 Task: Create a due date automation trigger when advanced on, on the tuesday of the week before a card is due add dates with an incomplete due date at 11:00 AM.
Action: Mouse moved to (863, 270)
Screenshot: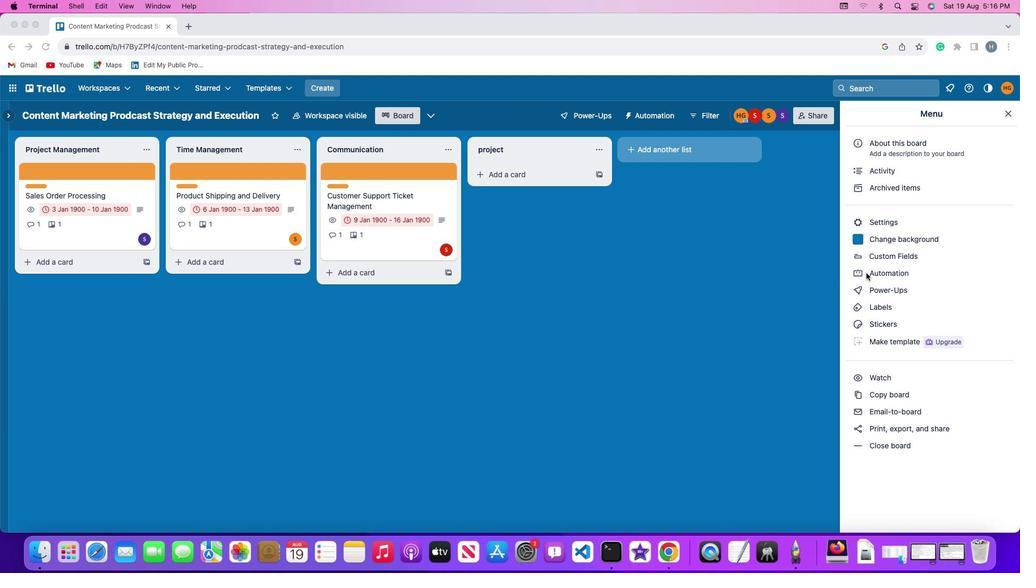 
Action: Mouse pressed left at (863, 270)
Screenshot: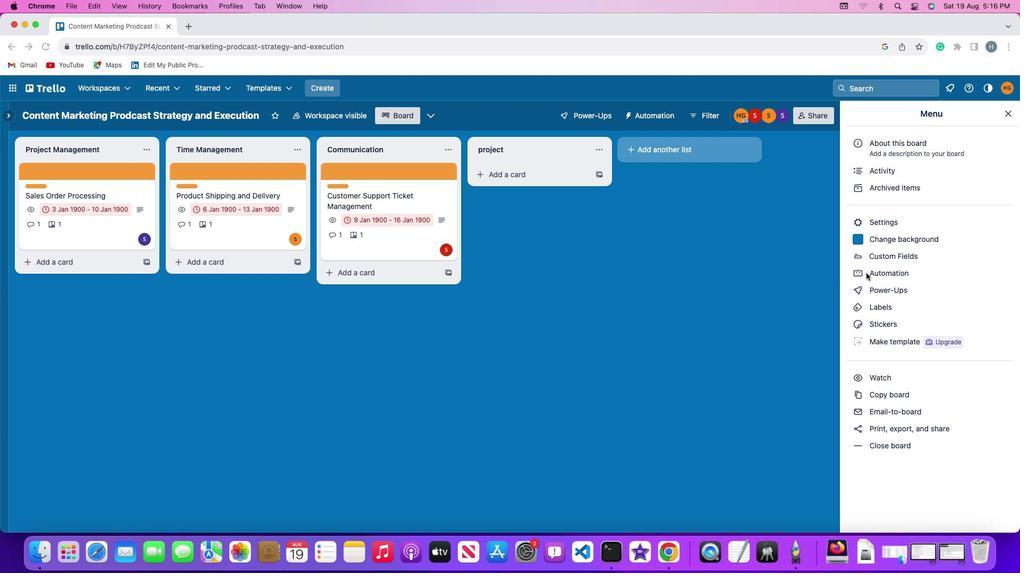 
Action: Mouse pressed left at (863, 270)
Screenshot: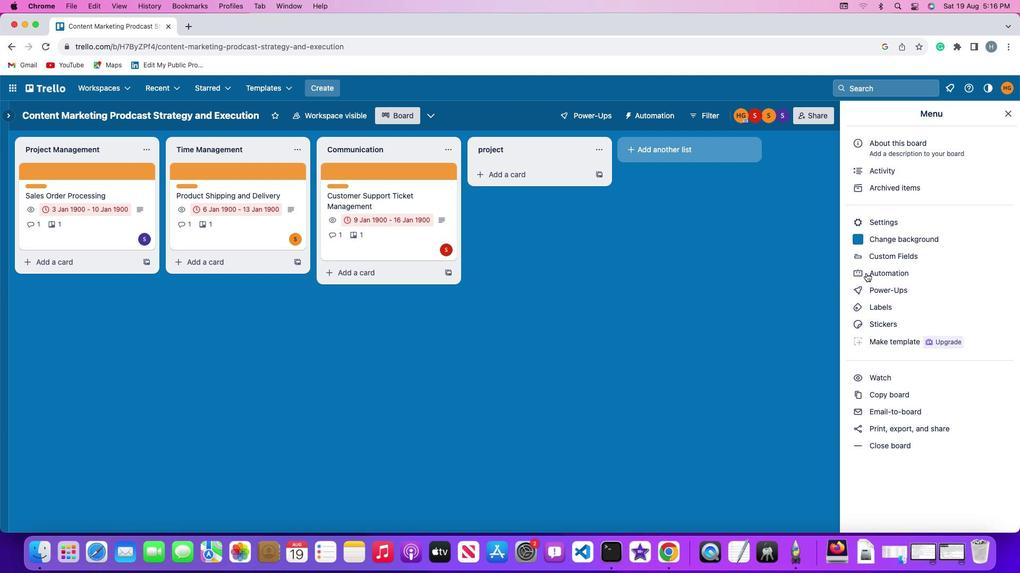 
Action: Mouse moved to (37, 248)
Screenshot: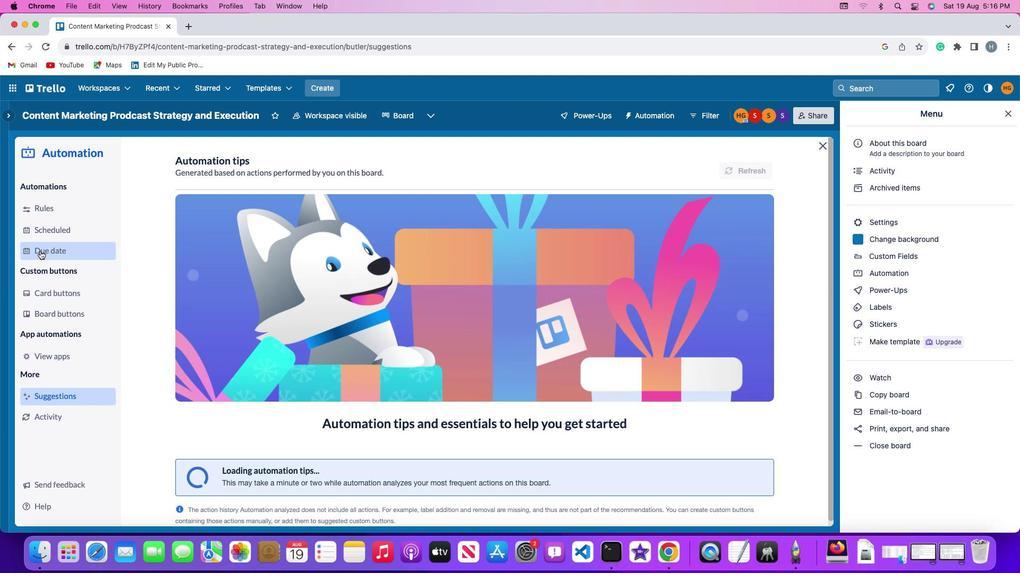 
Action: Mouse pressed left at (37, 248)
Screenshot: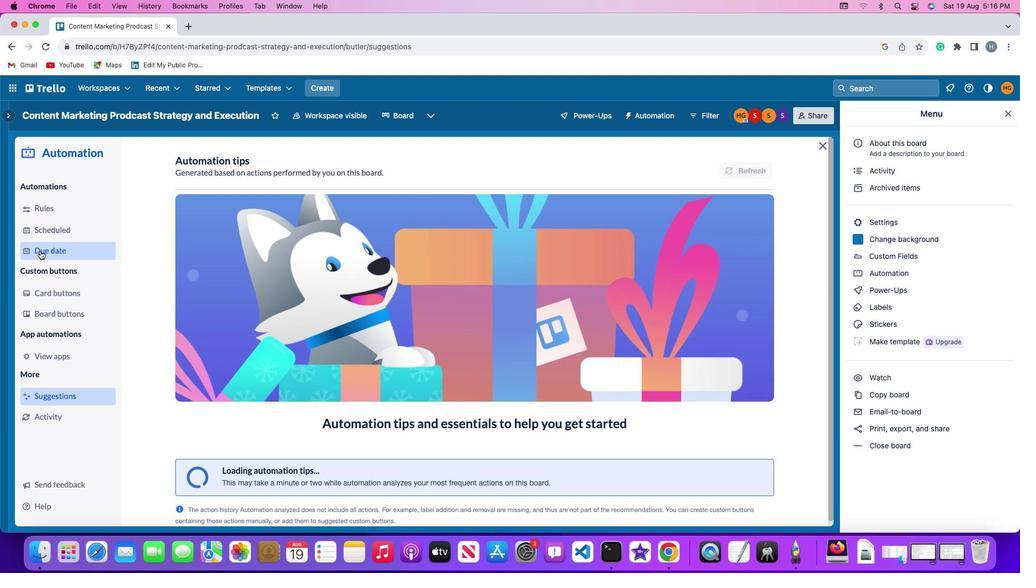 
Action: Mouse moved to (726, 159)
Screenshot: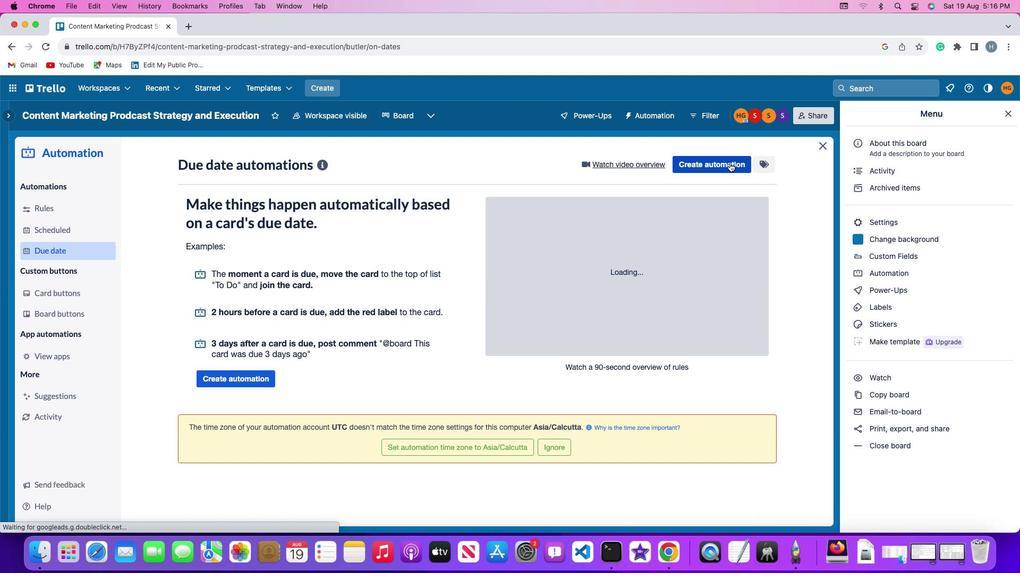 
Action: Mouse pressed left at (726, 159)
Screenshot: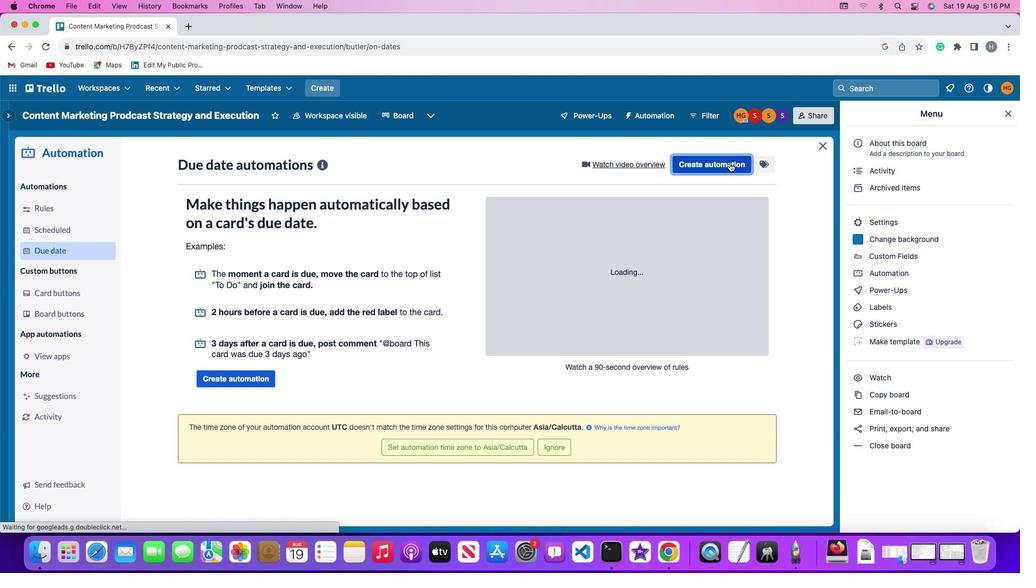 
Action: Mouse moved to (218, 261)
Screenshot: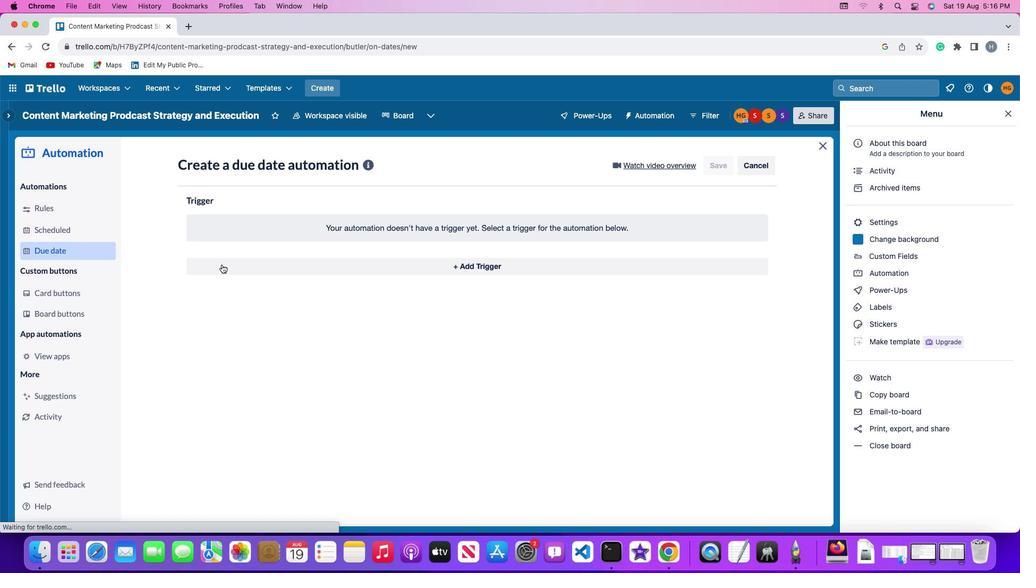 
Action: Mouse pressed left at (218, 261)
Screenshot: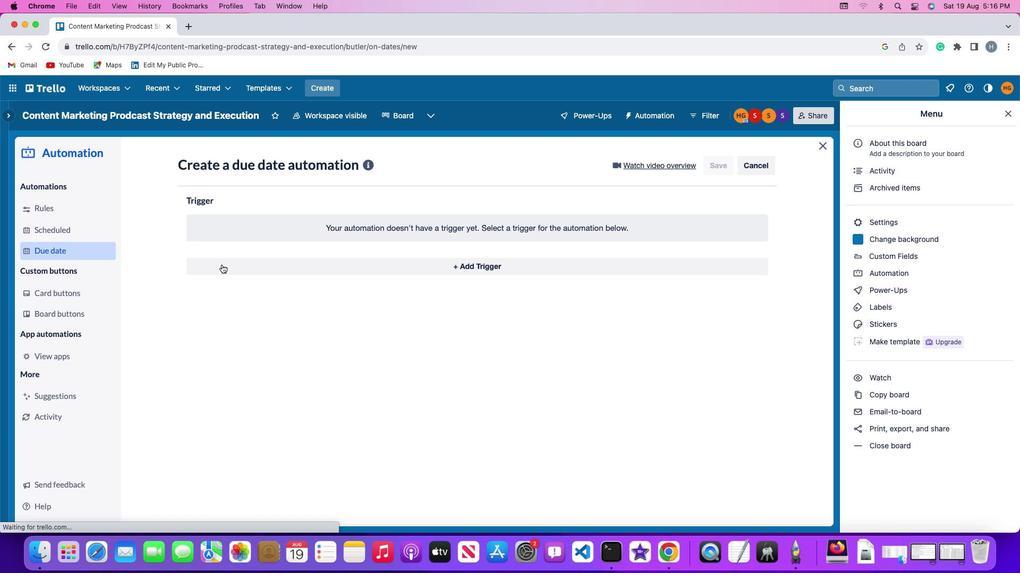 
Action: Mouse moved to (223, 461)
Screenshot: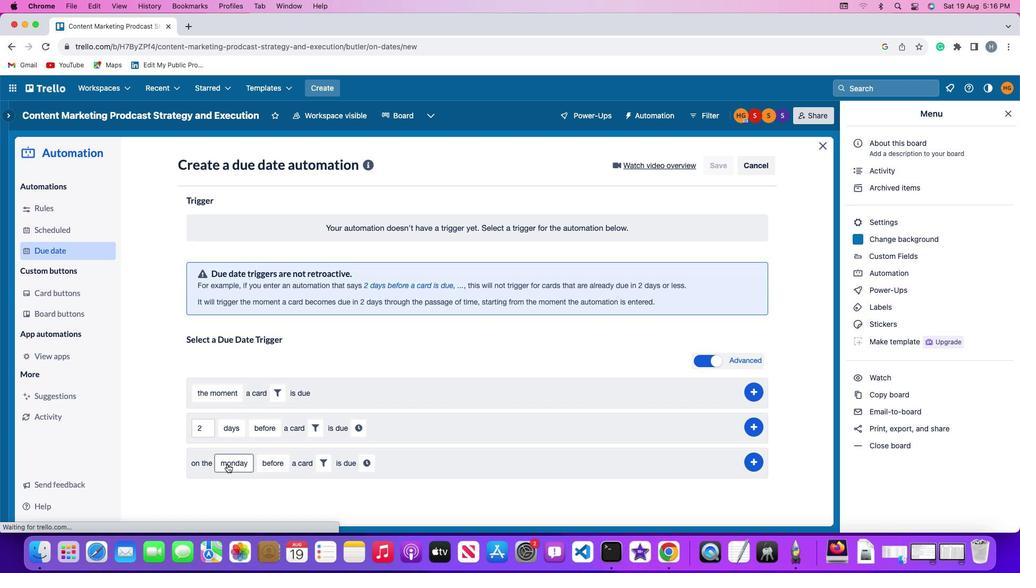 
Action: Mouse pressed left at (223, 461)
Screenshot: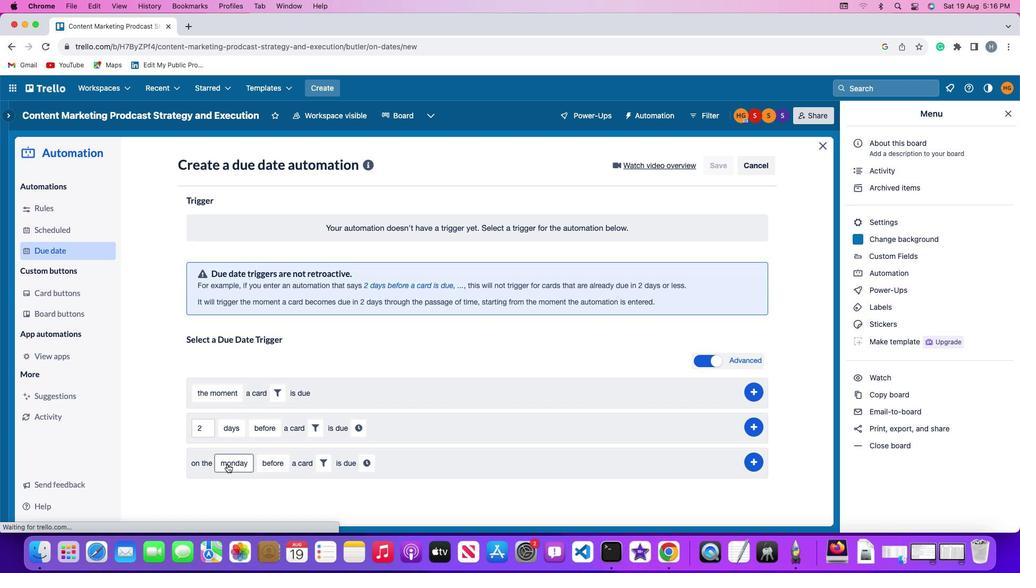 
Action: Mouse moved to (248, 337)
Screenshot: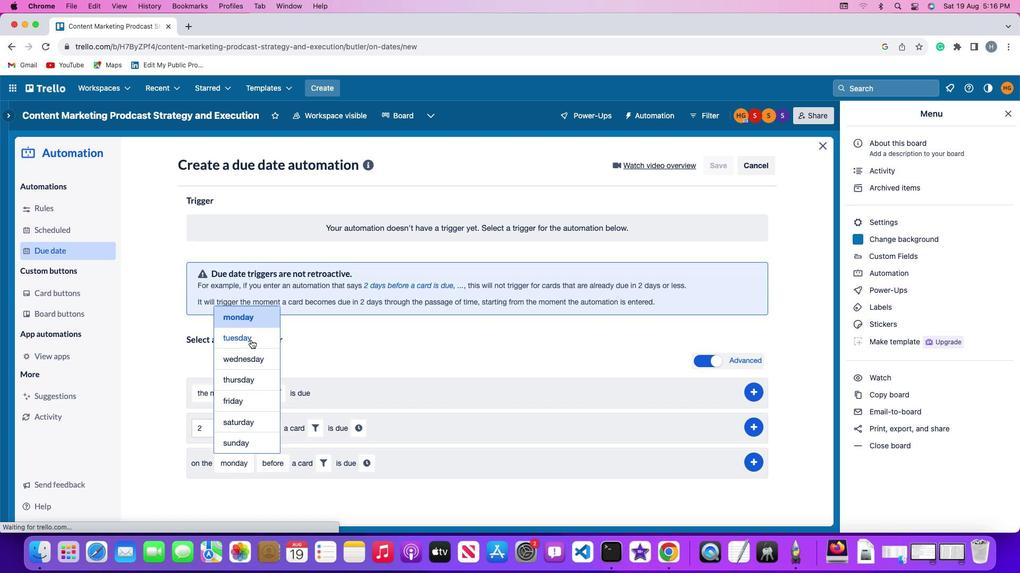 
Action: Mouse pressed left at (248, 337)
Screenshot: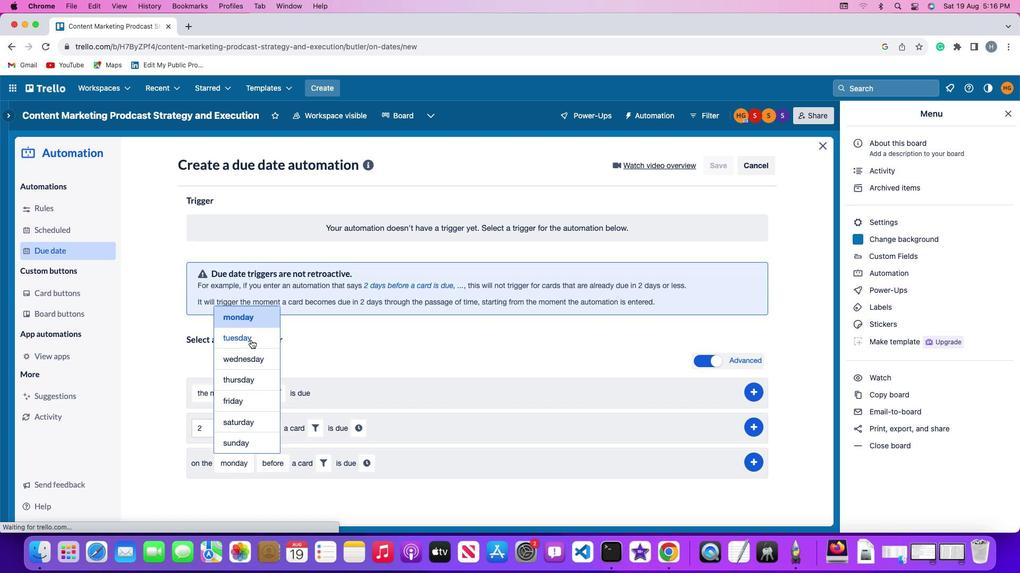 
Action: Mouse moved to (272, 457)
Screenshot: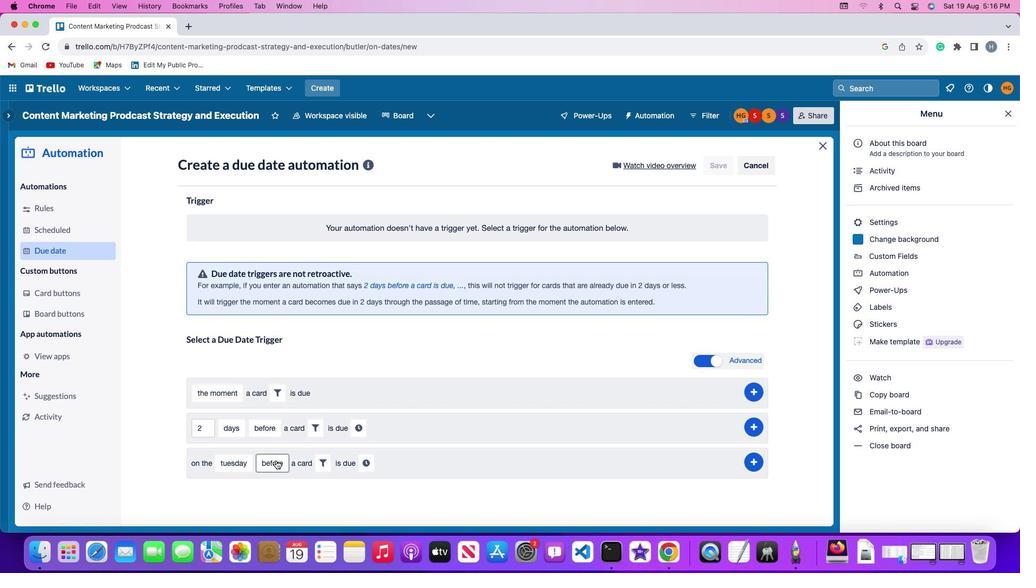 
Action: Mouse pressed left at (272, 457)
Screenshot: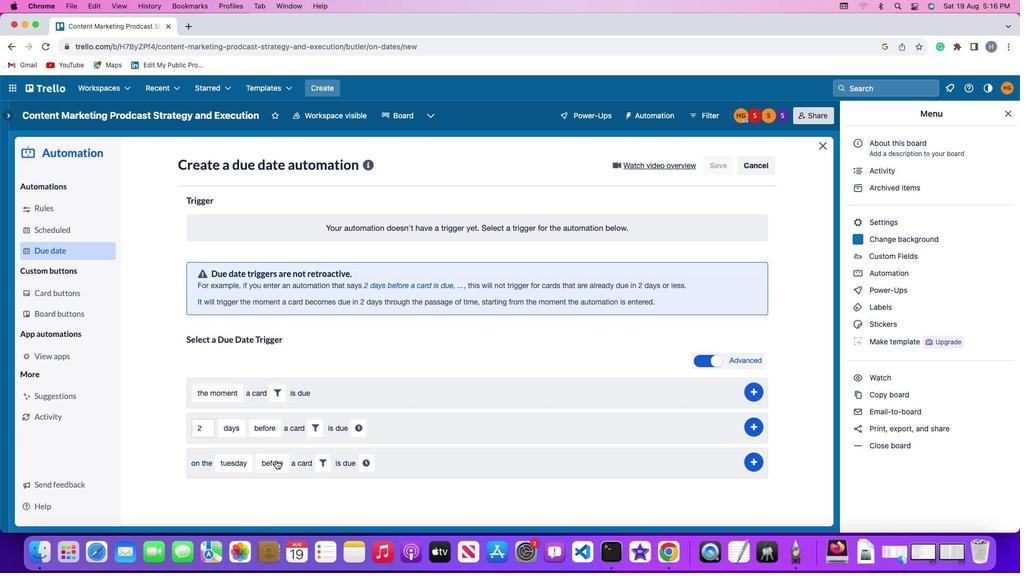 
Action: Mouse moved to (295, 440)
Screenshot: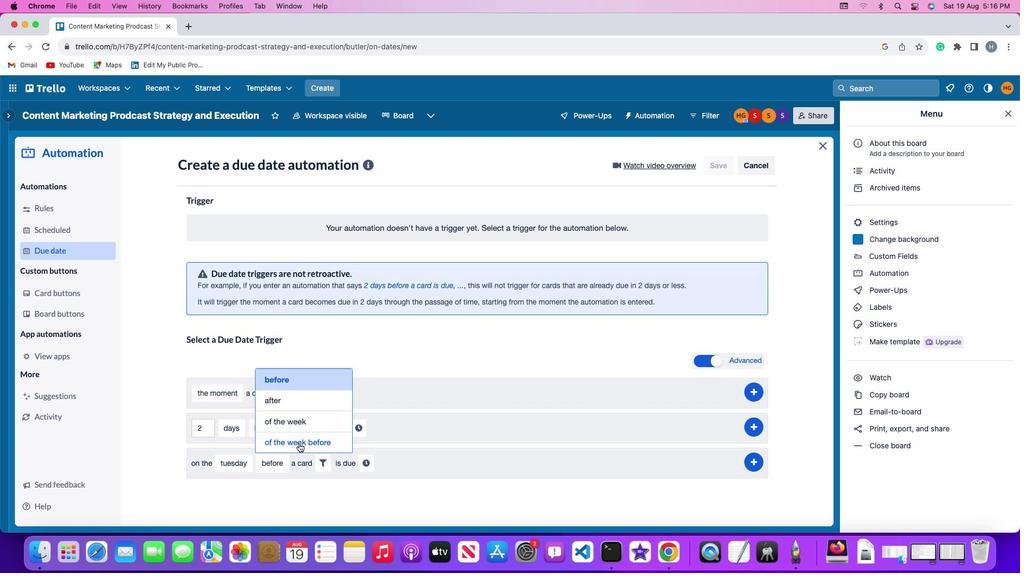 
Action: Mouse pressed left at (295, 440)
Screenshot: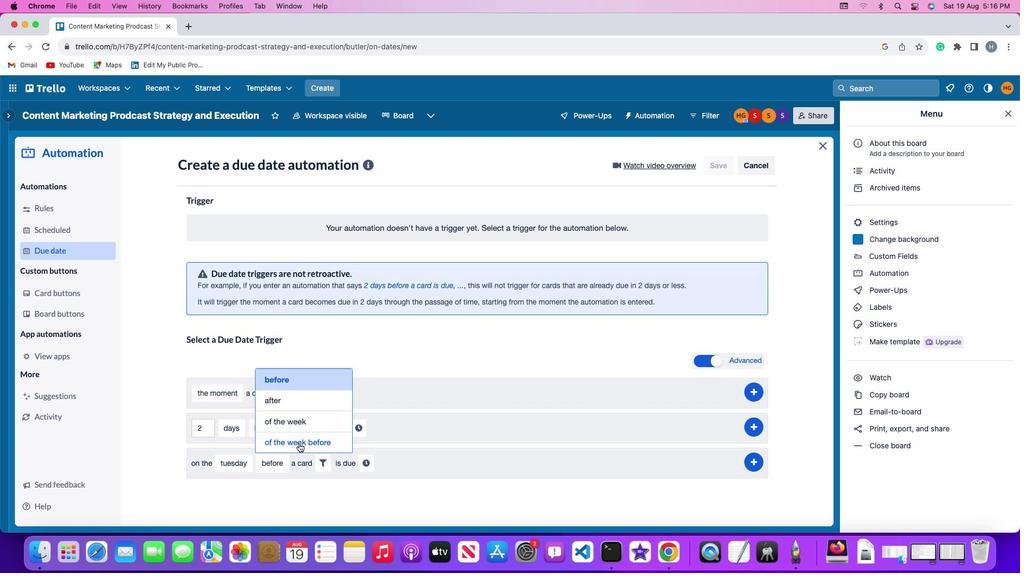 
Action: Mouse moved to (366, 461)
Screenshot: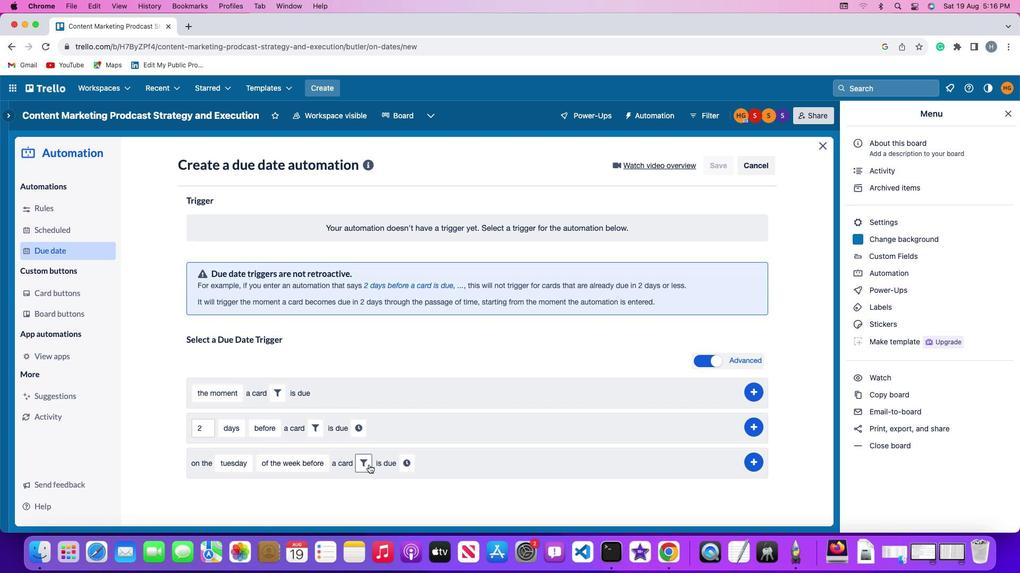 
Action: Mouse pressed left at (366, 461)
Screenshot: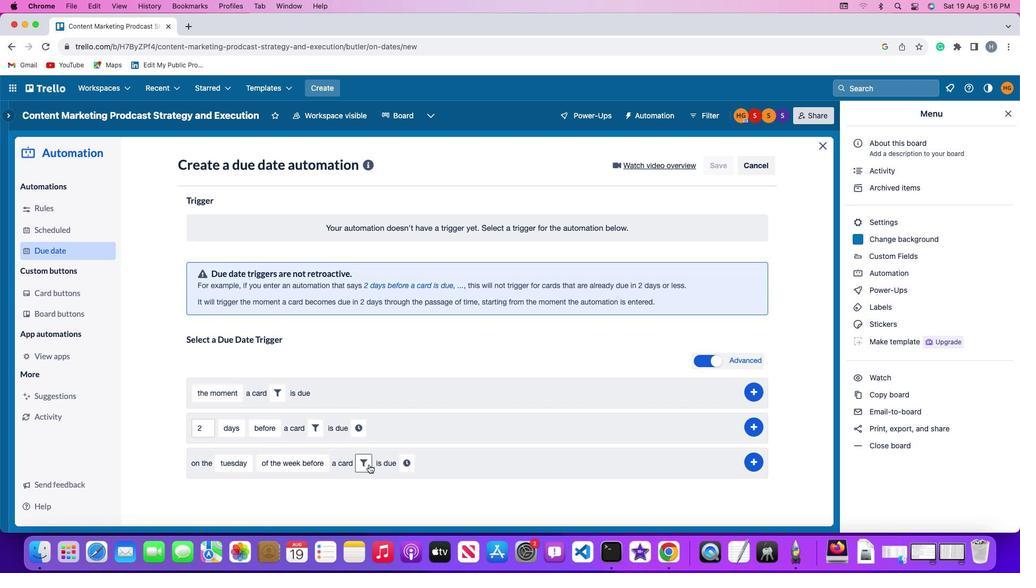 
Action: Mouse moved to (333, 490)
Screenshot: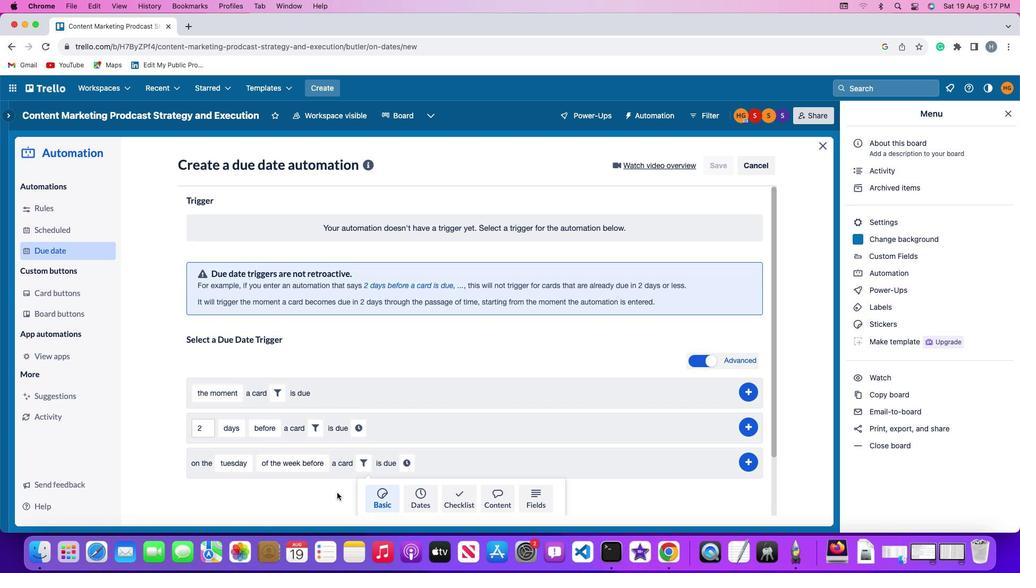 
Action: Mouse scrolled (333, 490) with delta (-2, -3)
Screenshot: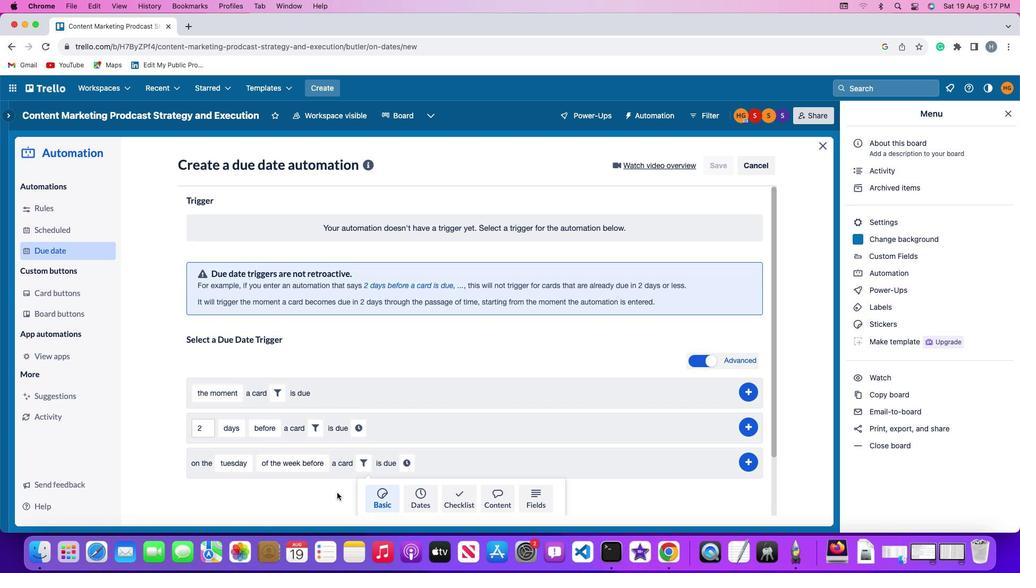 
Action: Mouse moved to (333, 490)
Screenshot: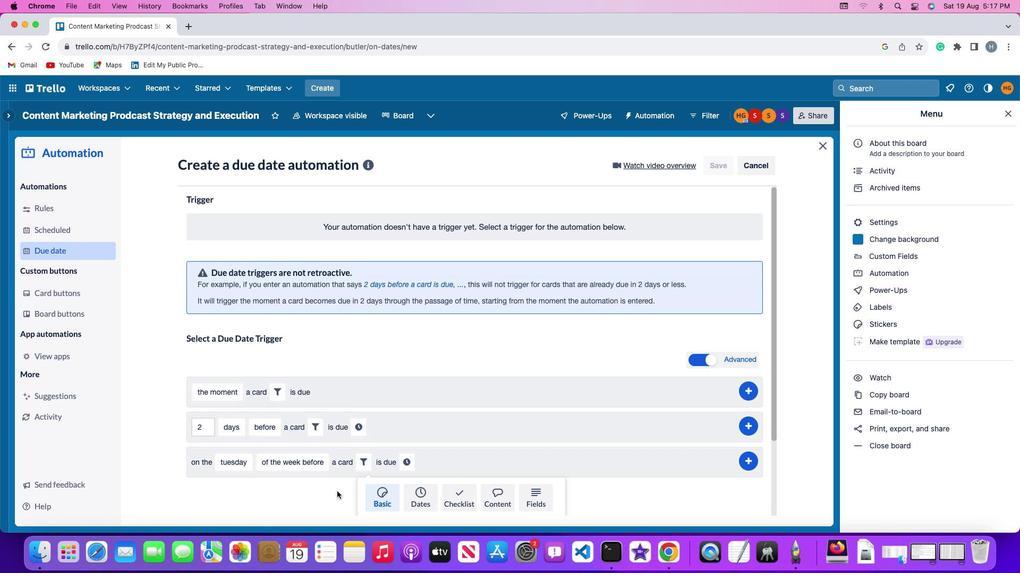 
Action: Mouse scrolled (333, 490) with delta (-2, -3)
Screenshot: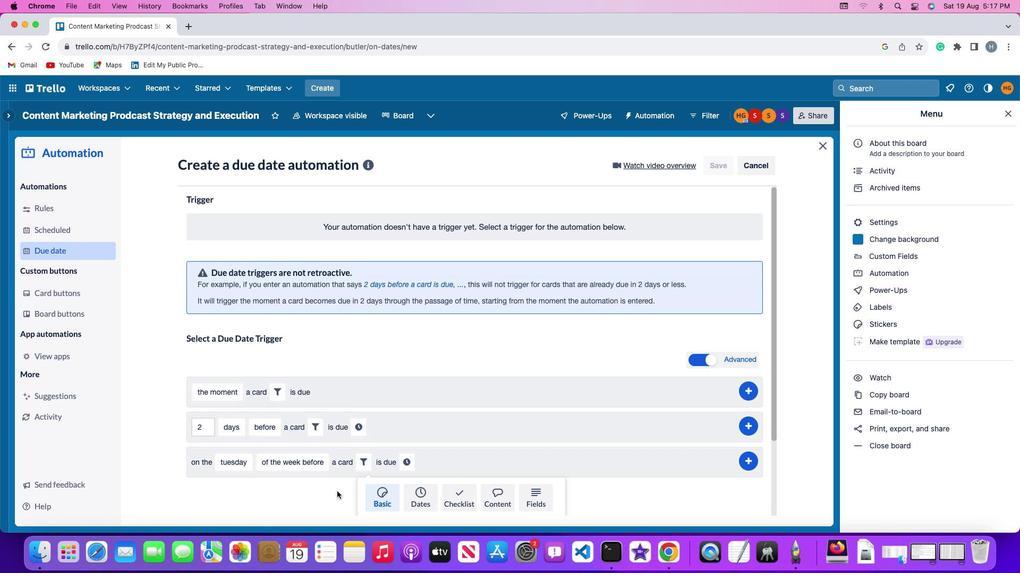 
Action: Mouse moved to (334, 489)
Screenshot: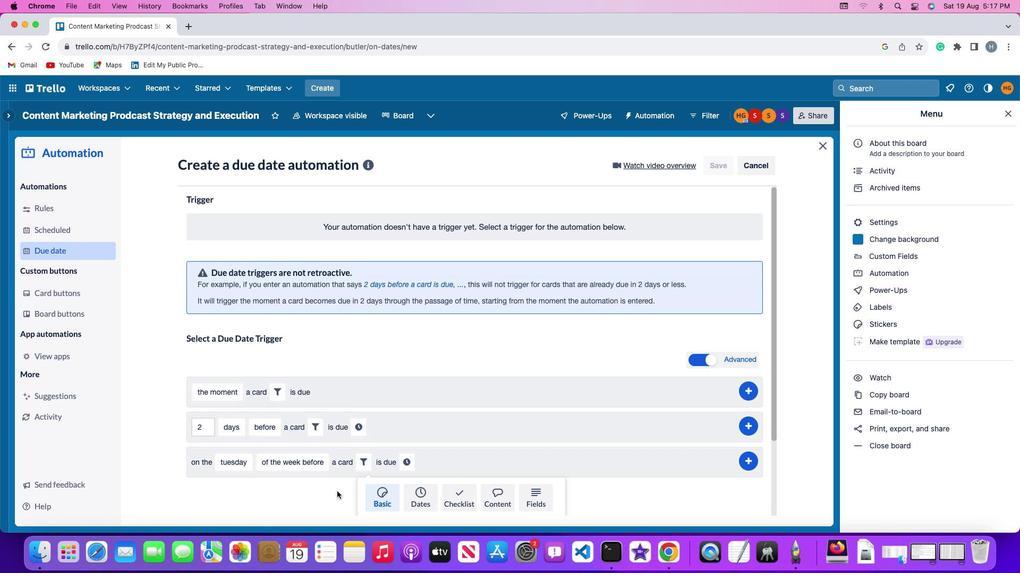 
Action: Mouse scrolled (334, 489) with delta (-2, -4)
Screenshot: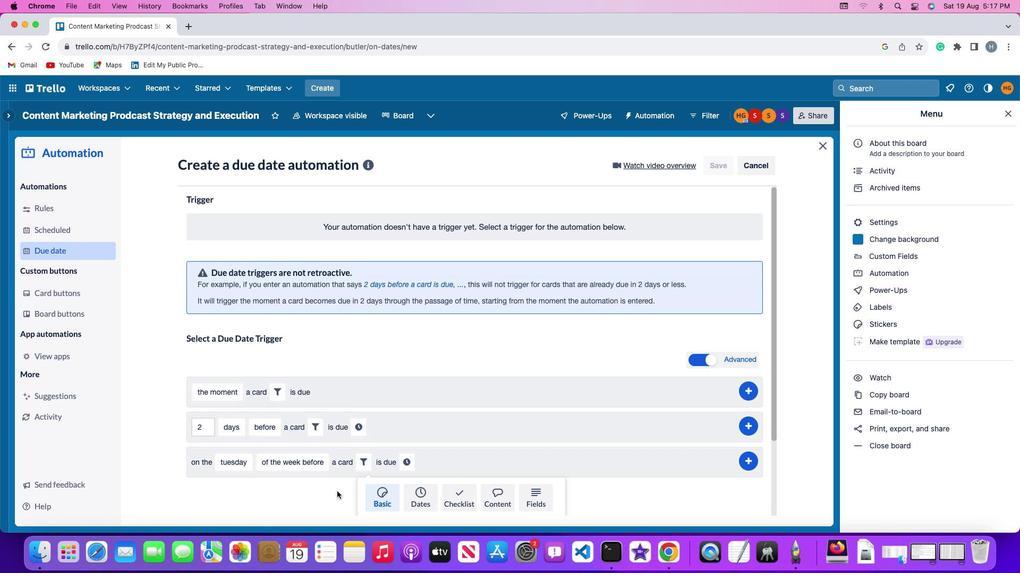 
Action: Mouse moved to (334, 488)
Screenshot: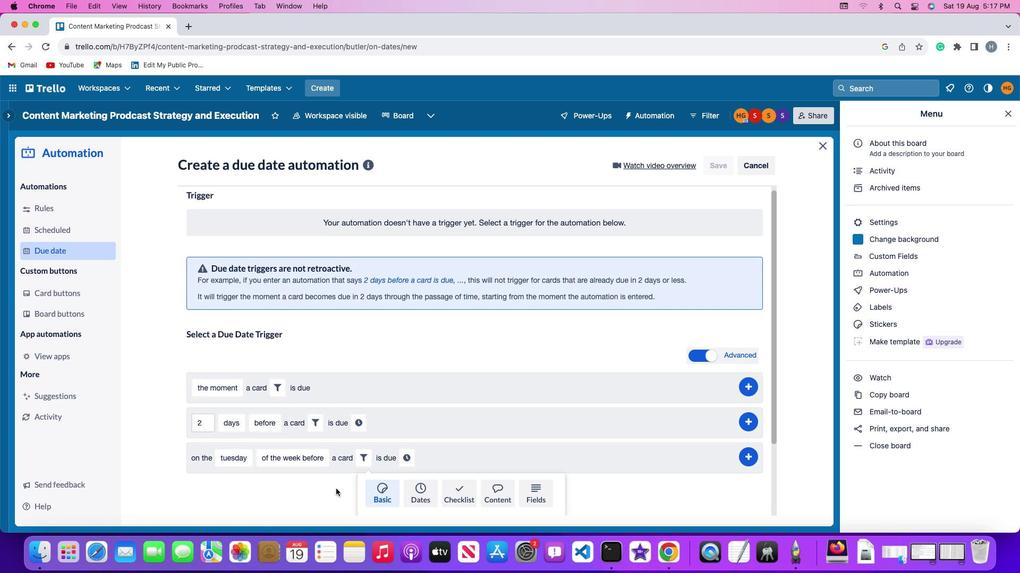 
Action: Mouse scrolled (334, 488) with delta (-2, -5)
Screenshot: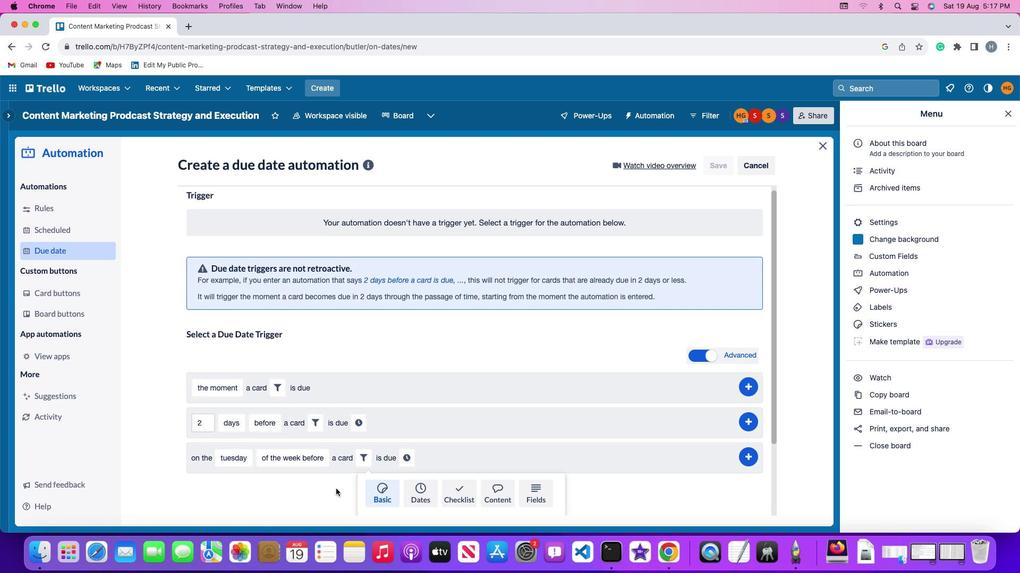 
Action: Mouse moved to (422, 398)
Screenshot: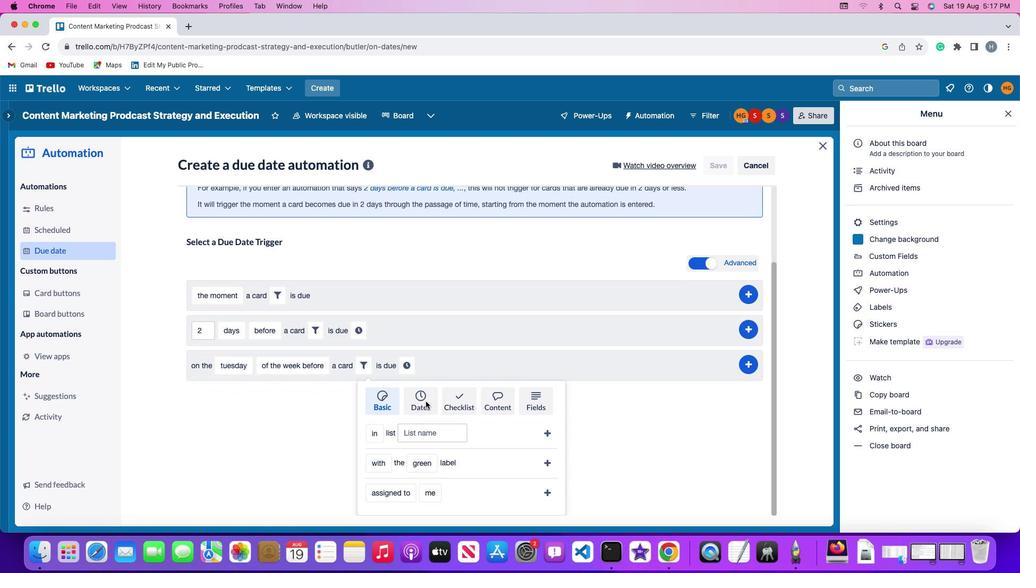 
Action: Mouse pressed left at (422, 398)
Screenshot: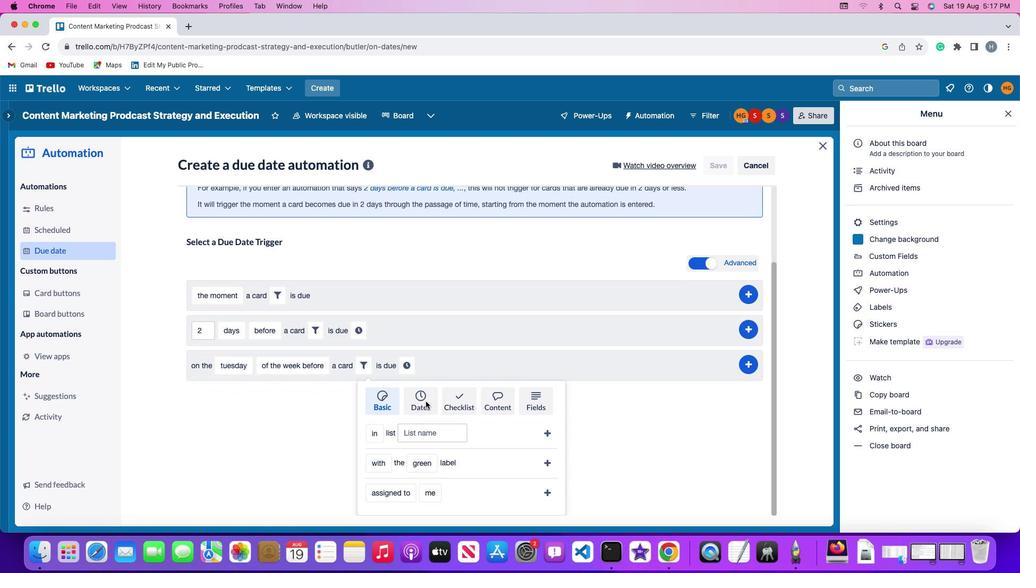 
Action: Mouse moved to (372, 432)
Screenshot: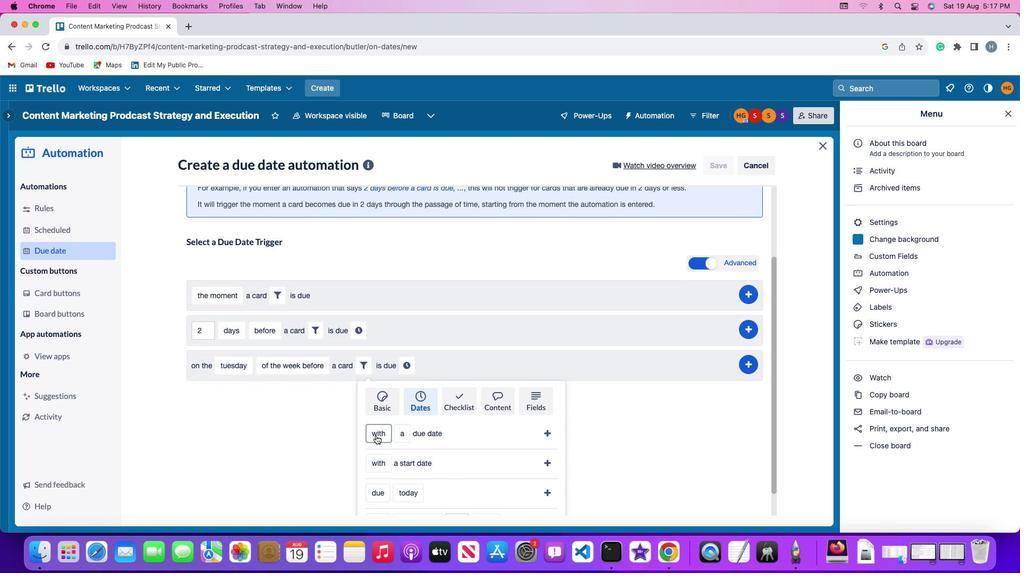 
Action: Mouse pressed left at (372, 432)
Screenshot: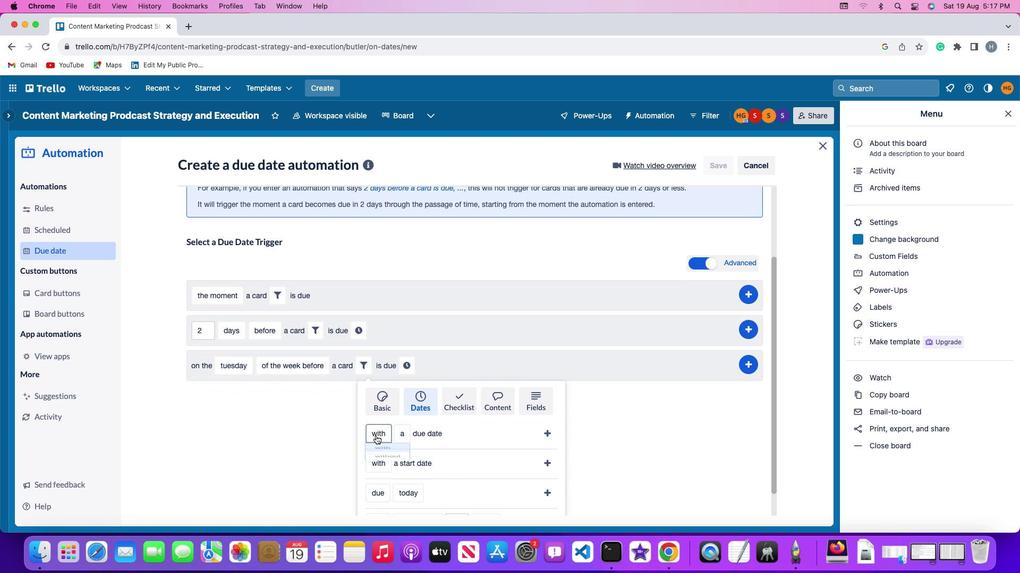 
Action: Mouse moved to (377, 455)
Screenshot: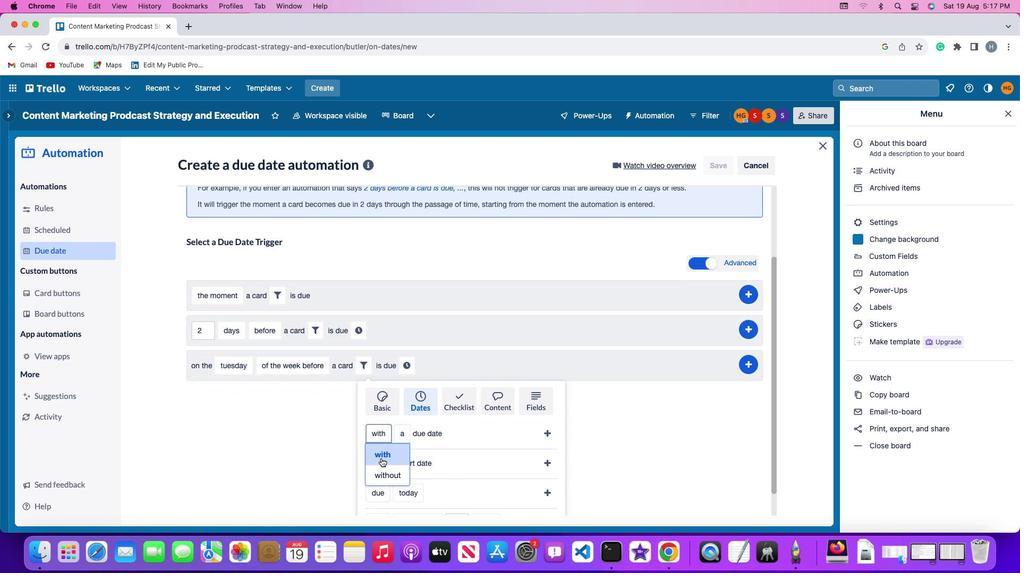 
Action: Mouse pressed left at (377, 455)
Screenshot: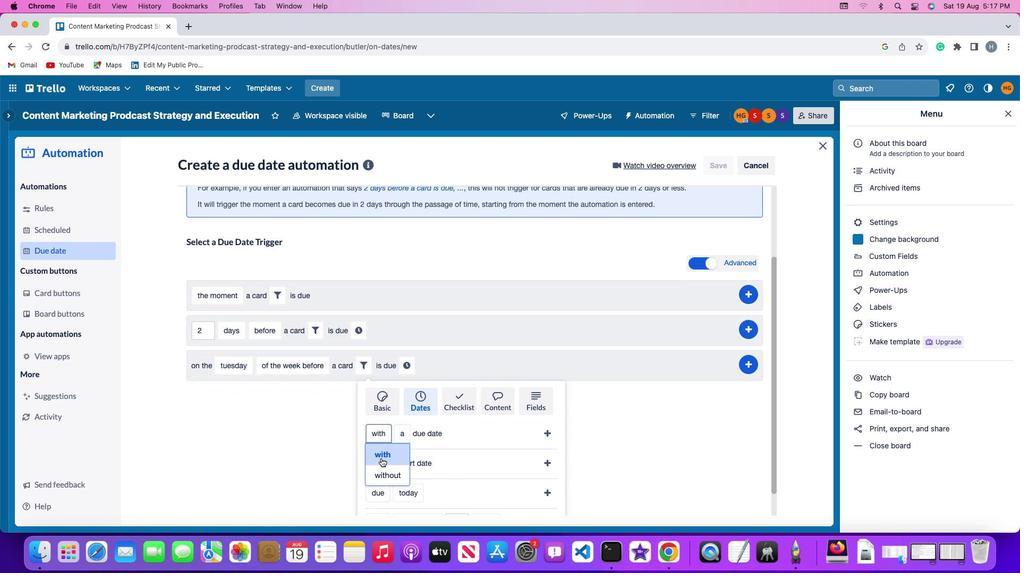 
Action: Mouse moved to (405, 430)
Screenshot: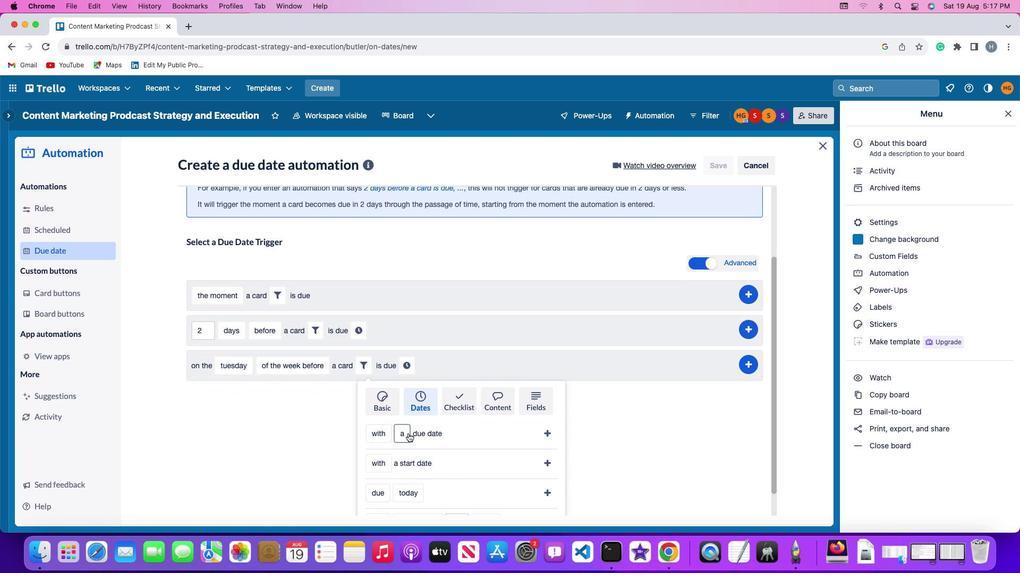 
Action: Mouse pressed left at (405, 430)
Screenshot: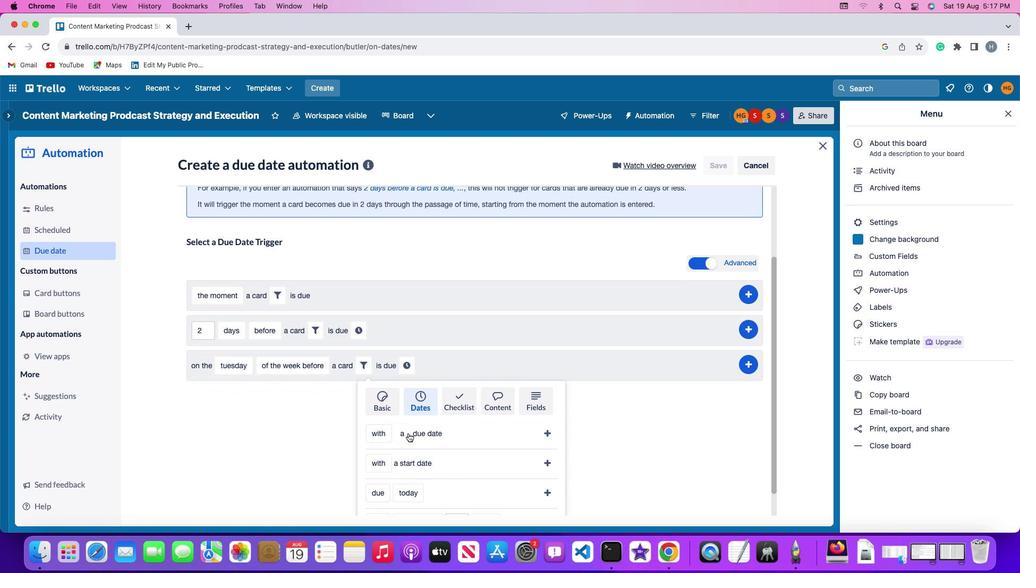 
Action: Mouse moved to (403, 427)
Screenshot: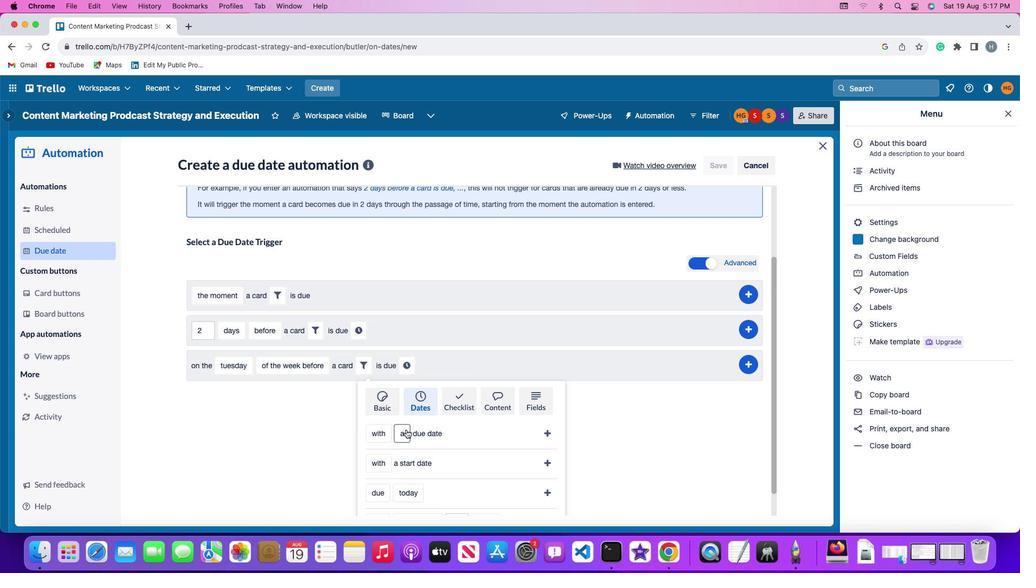 
Action: Mouse pressed left at (403, 427)
Screenshot: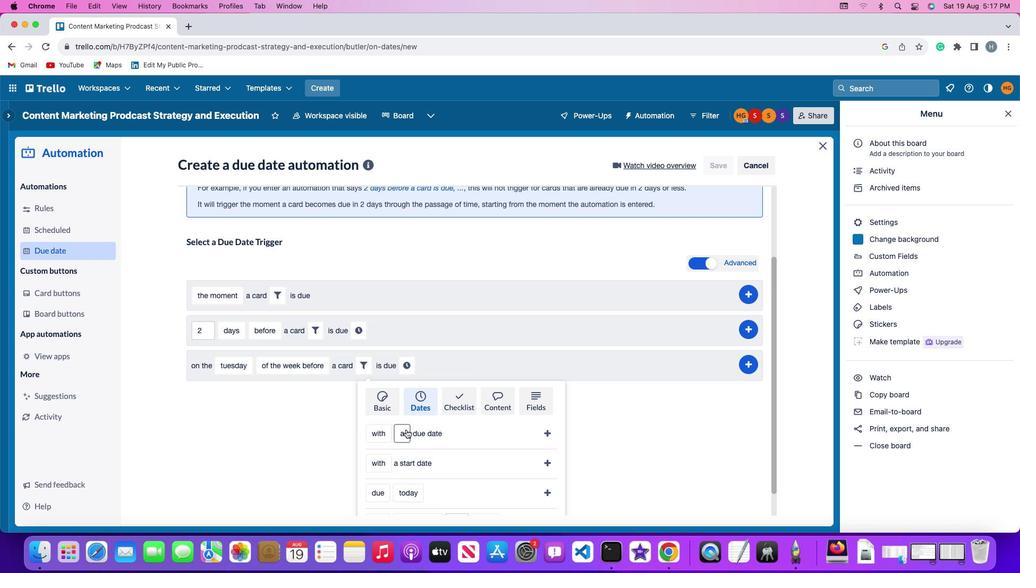 
Action: Mouse moved to (415, 394)
Screenshot: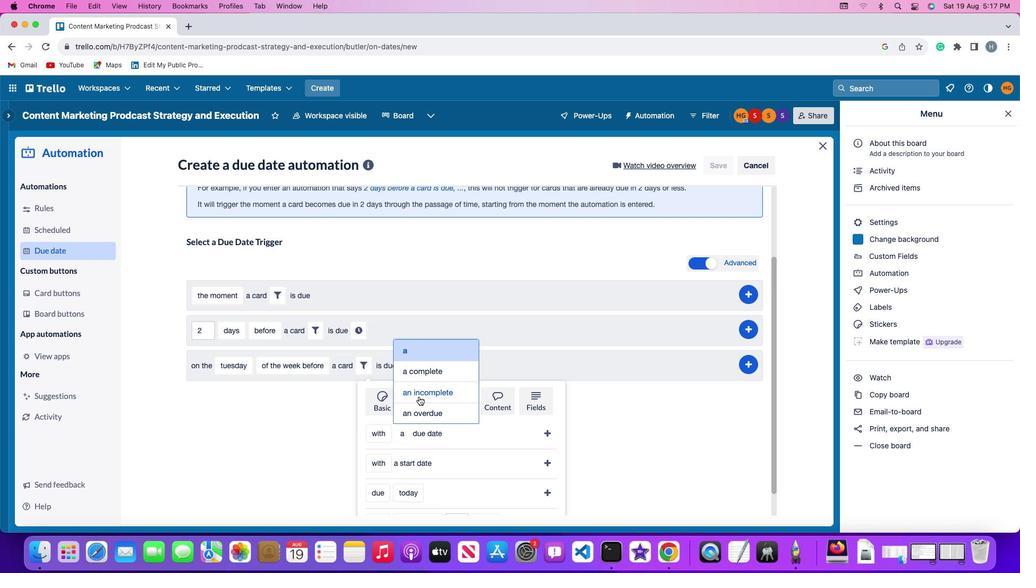 
Action: Mouse pressed left at (415, 394)
Screenshot: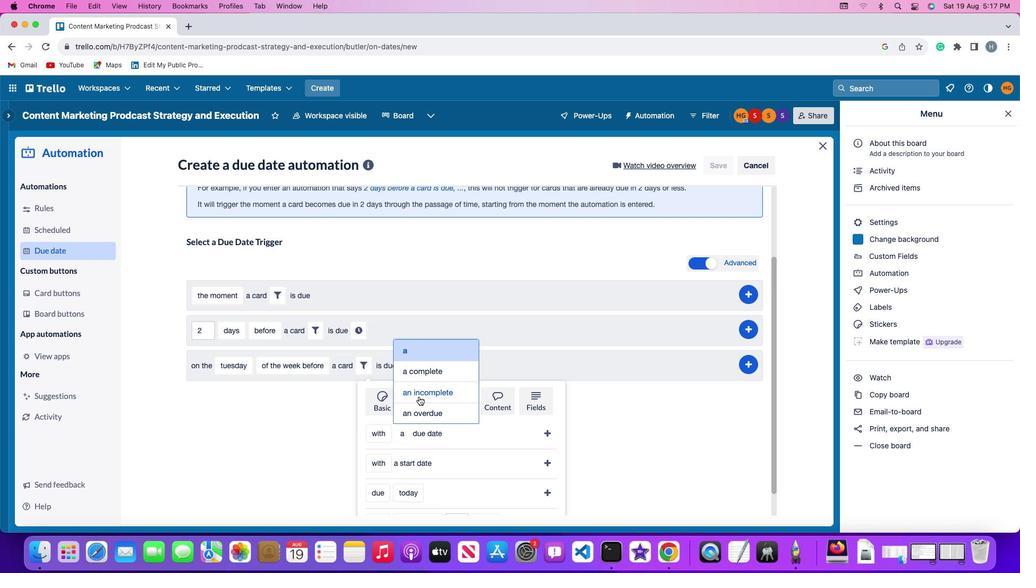 
Action: Mouse moved to (546, 428)
Screenshot: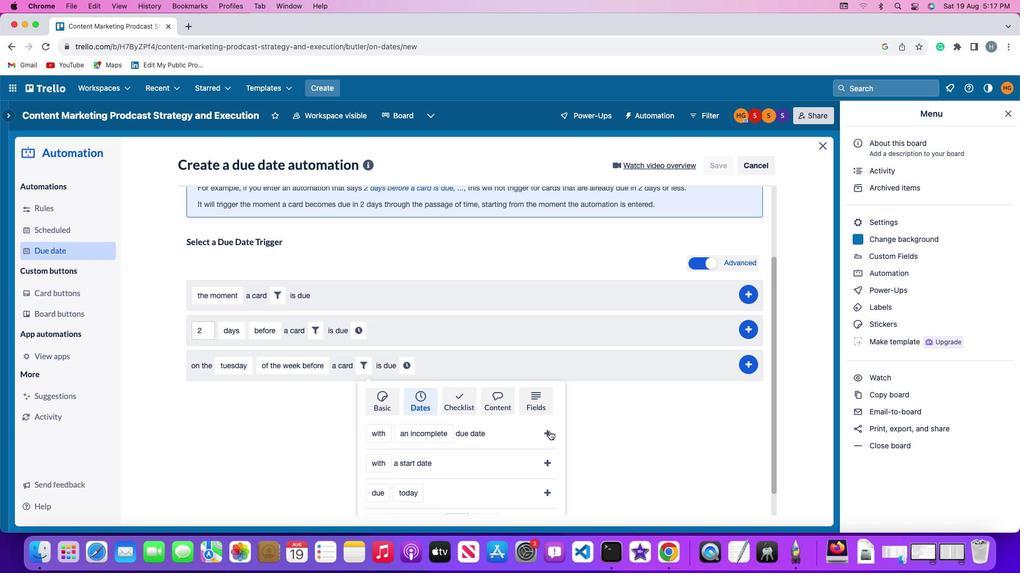 
Action: Mouse pressed left at (546, 428)
Screenshot: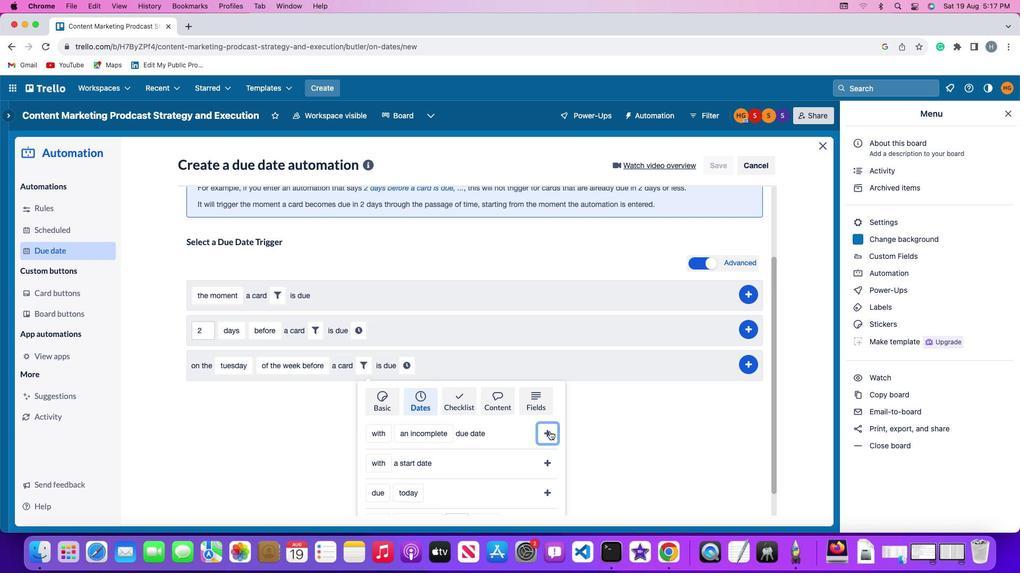 
Action: Mouse moved to (524, 461)
Screenshot: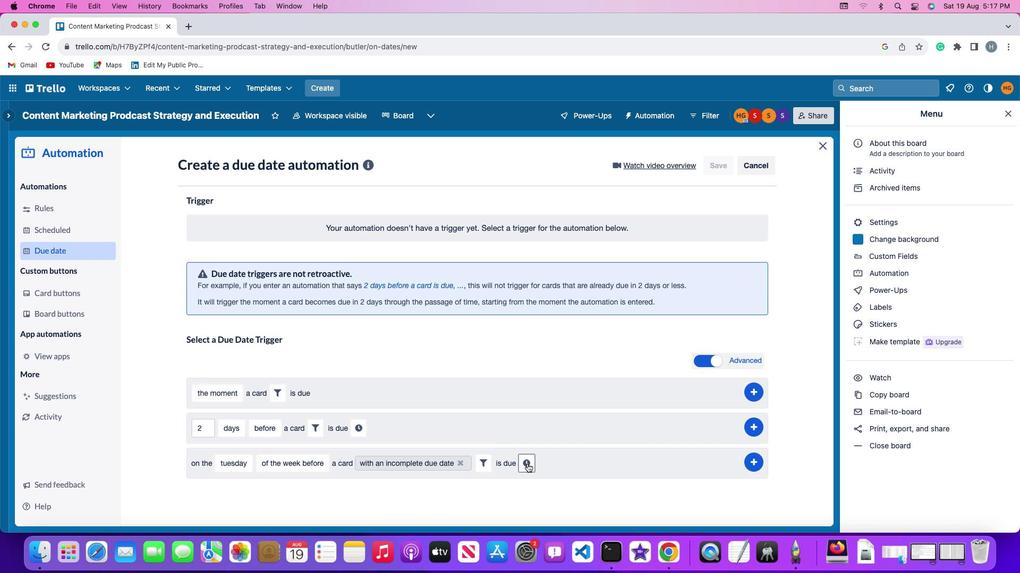 
Action: Mouse pressed left at (524, 461)
Screenshot: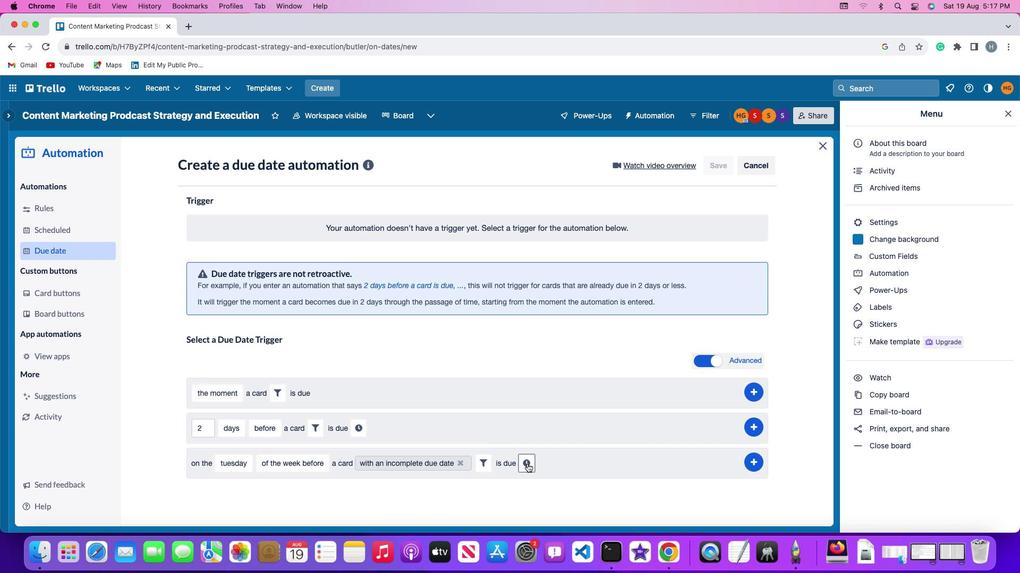 
Action: Mouse moved to (549, 460)
Screenshot: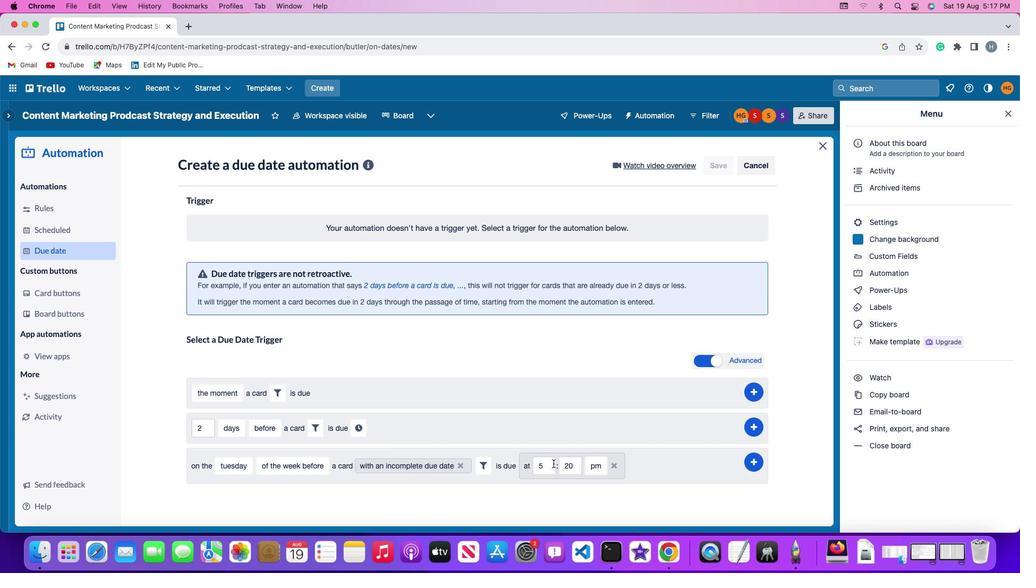 
Action: Mouse pressed left at (549, 460)
Screenshot: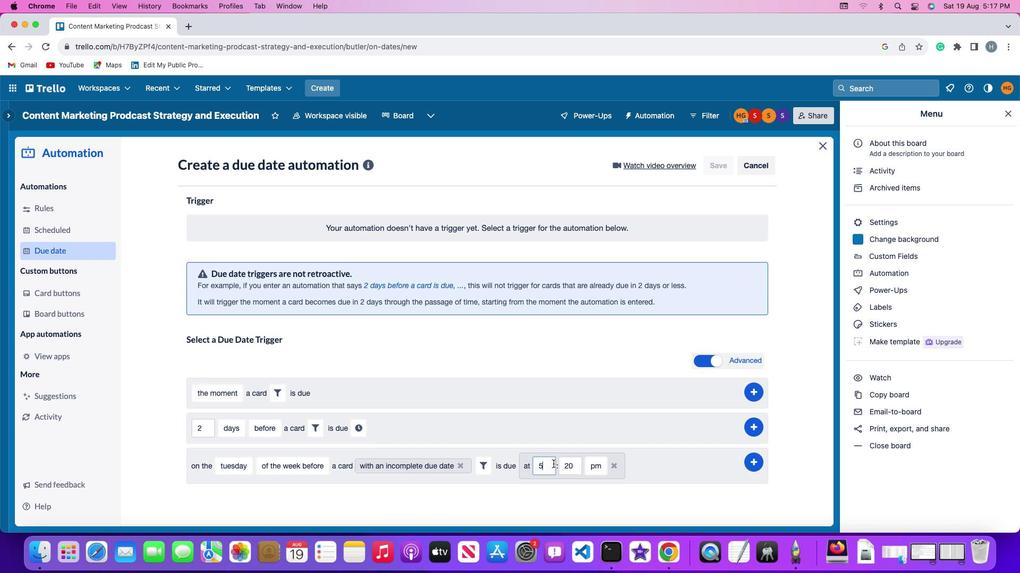 
Action: Mouse moved to (549, 461)
Screenshot: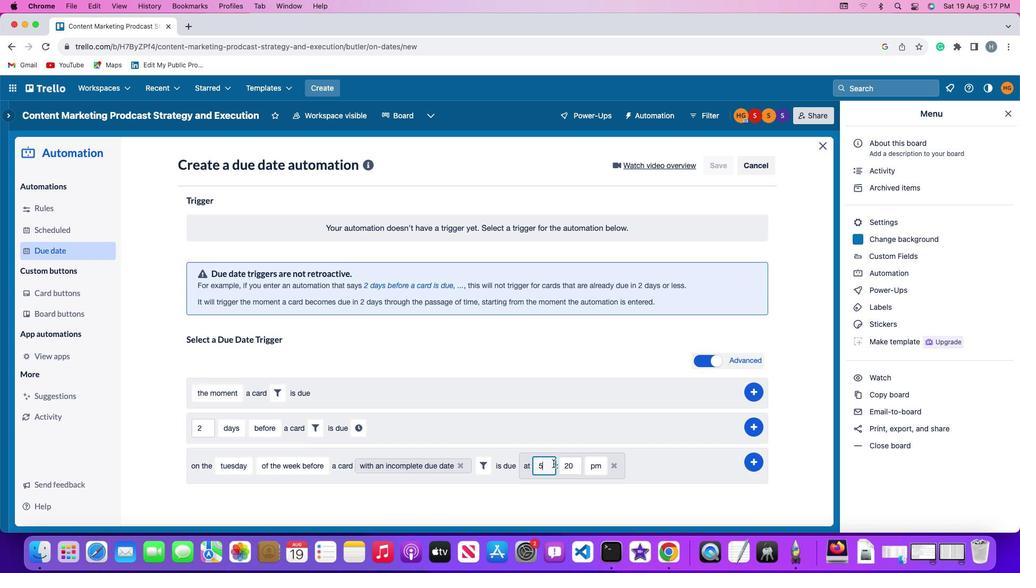 
Action: Key pressed Key.backspace'1''1'
Screenshot: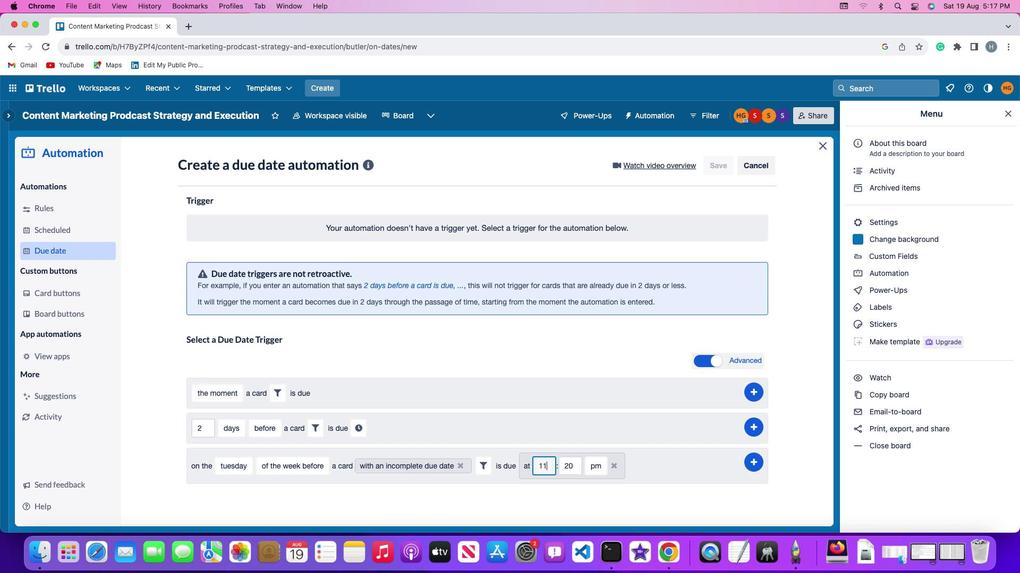 
Action: Mouse moved to (569, 460)
Screenshot: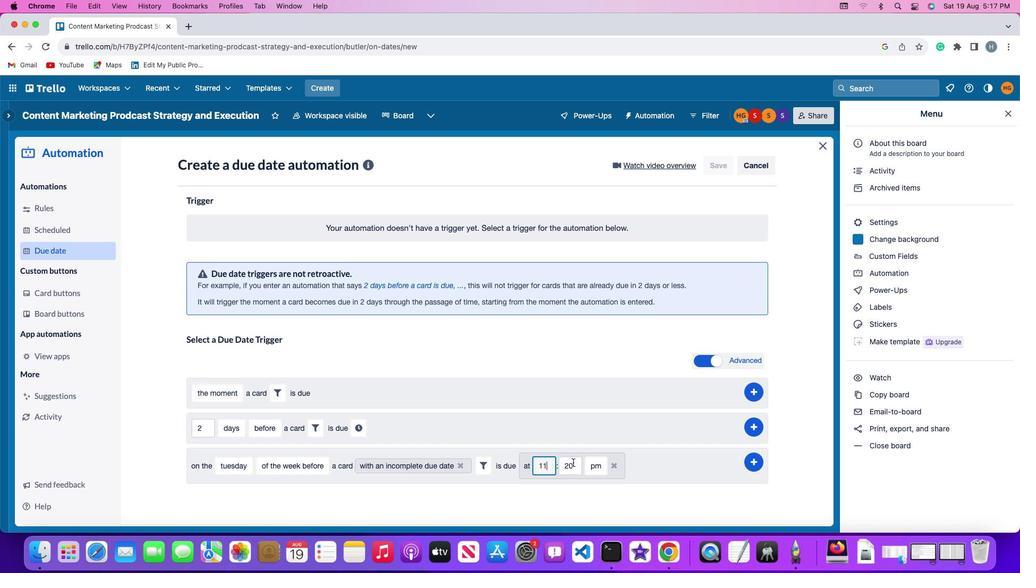 
Action: Mouse pressed left at (569, 460)
Screenshot: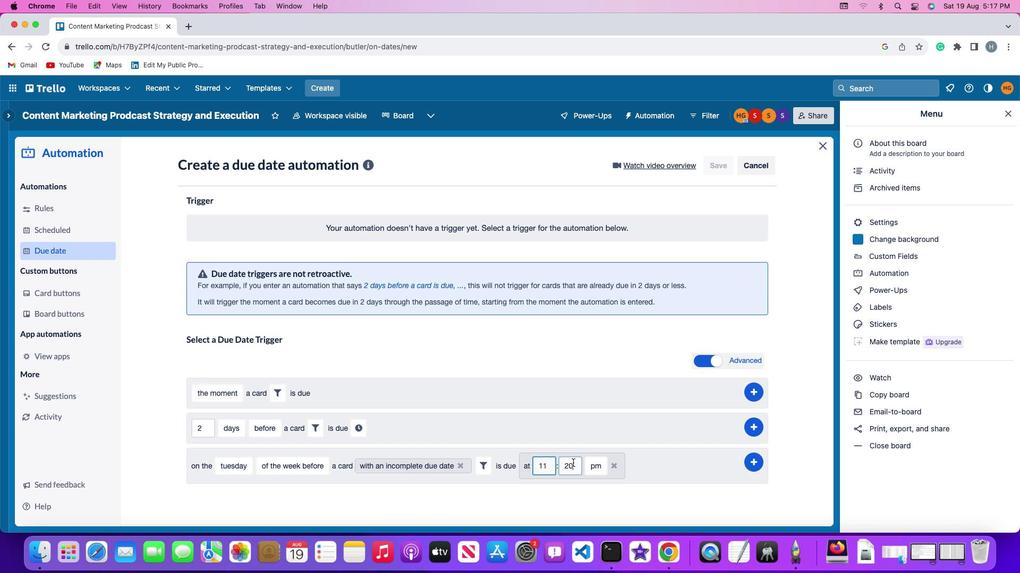 
Action: Key pressed Key.backspaceKey.backspaceKey.backspace'0''0'
Screenshot: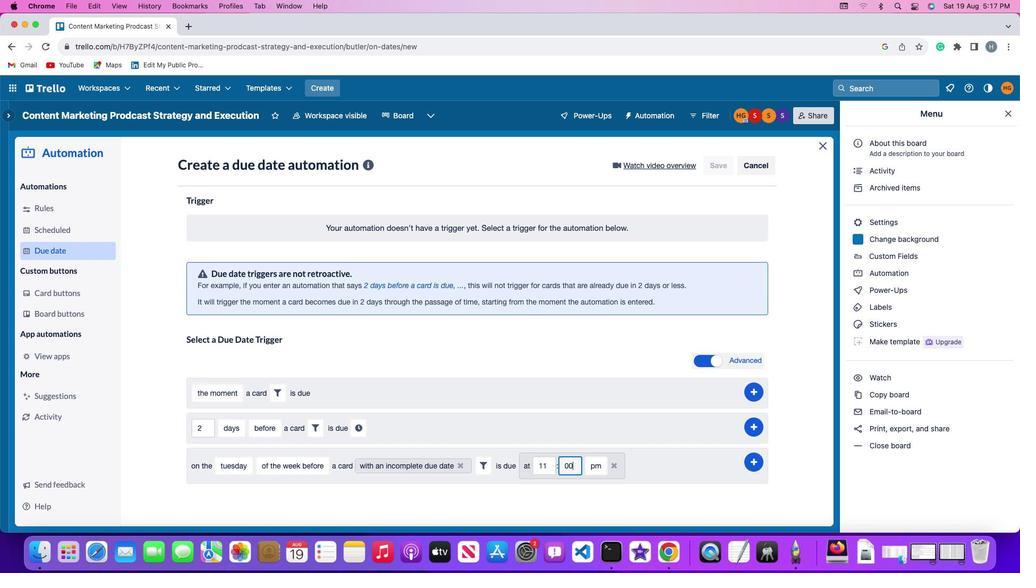 
Action: Mouse moved to (584, 460)
Screenshot: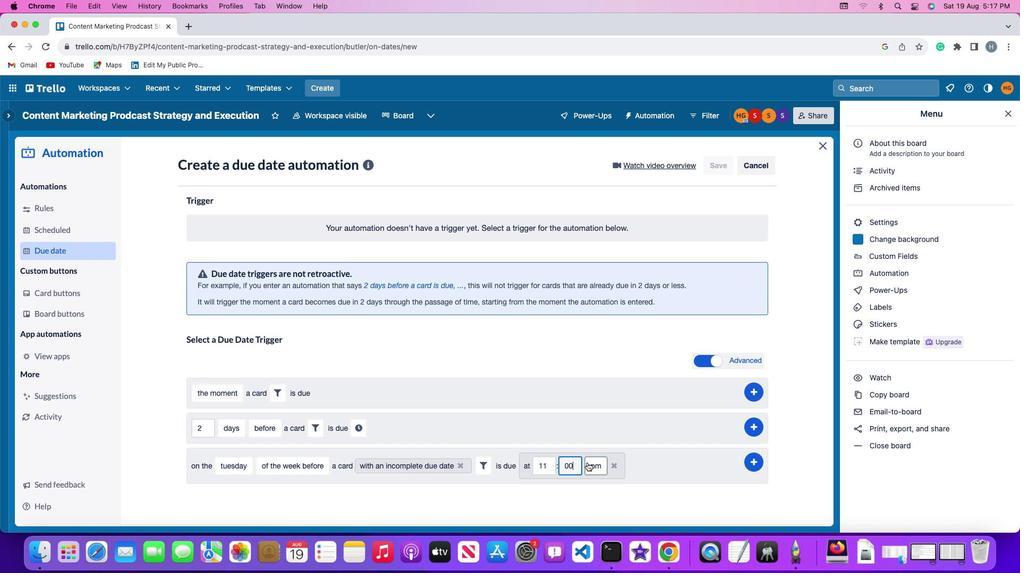 
Action: Mouse pressed left at (584, 460)
Screenshot: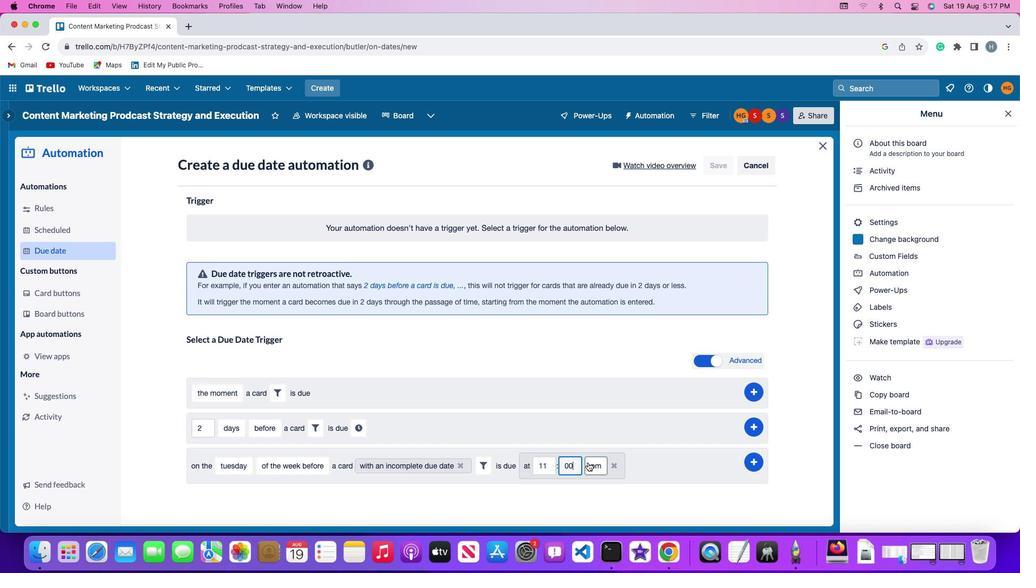 
Action: Mouse moved to (591, 473)
Screenshot: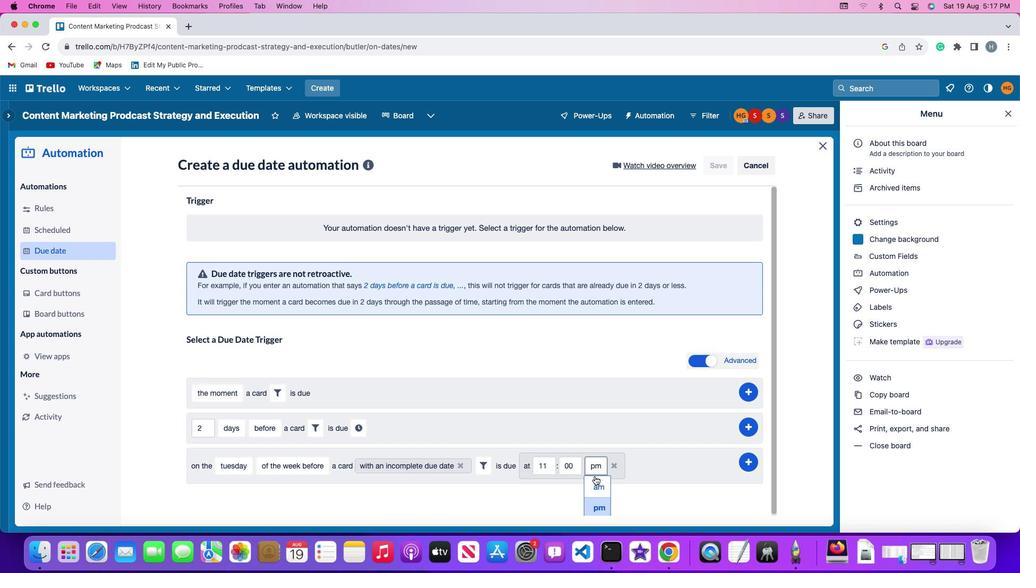 
Action: Mouse pressed left at (591, 473)
Screenshot: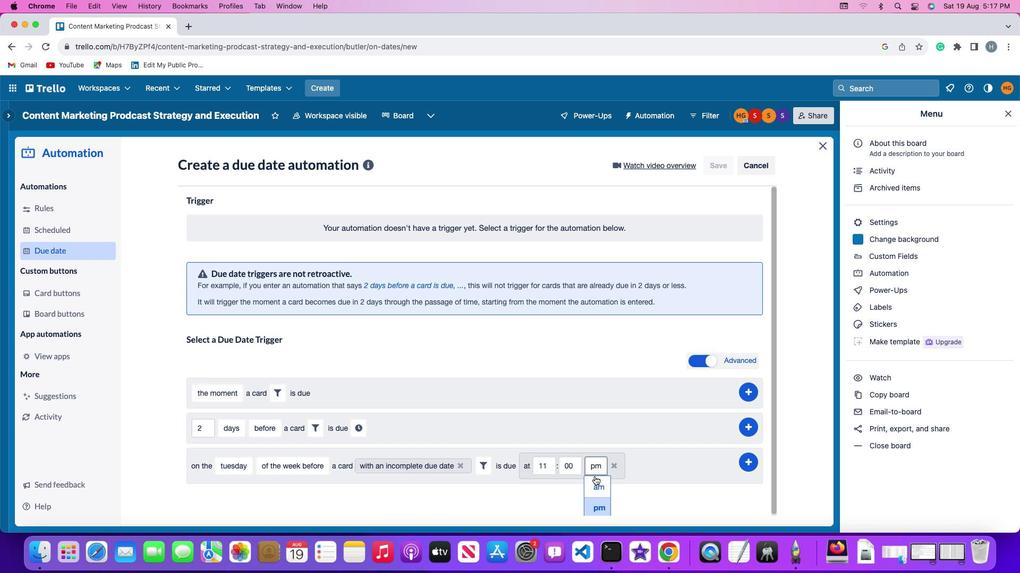 
Action: Mouse moved to (750, 455)
Screenshot: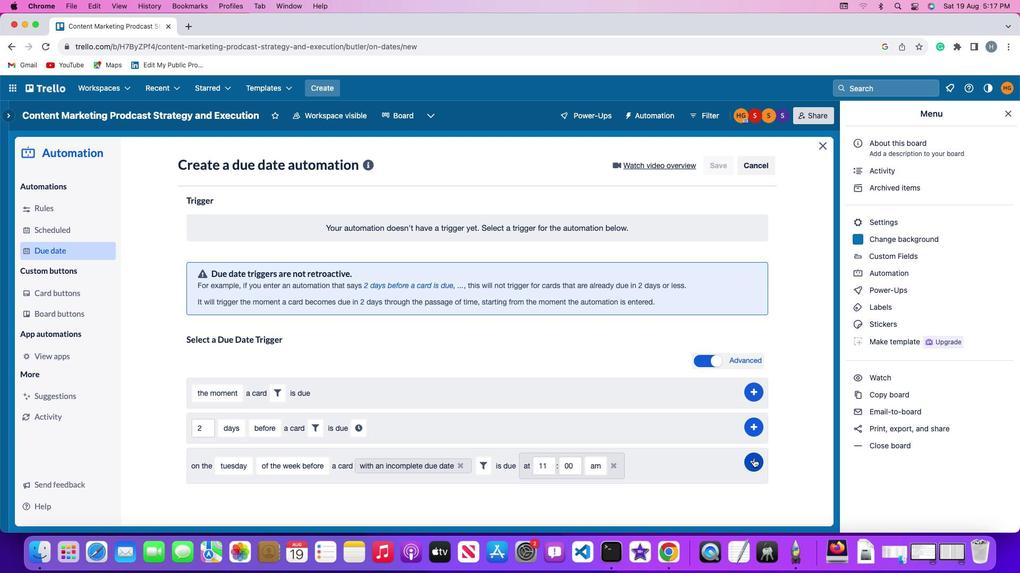 
Action: Mouse pressed left at (750, 455)
Screenshot: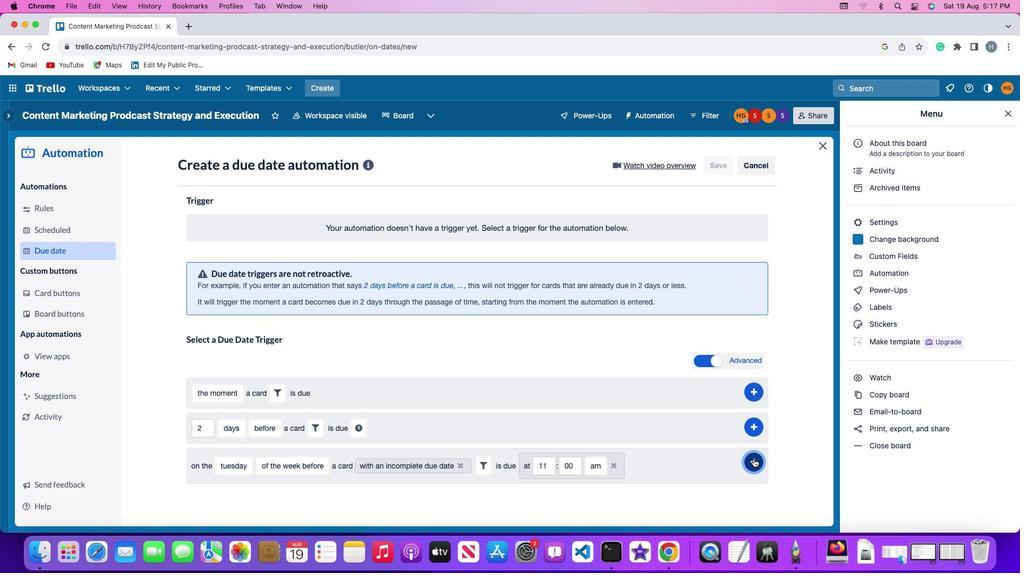 
Action: Mouse moved to (791, 397)
Screenshot: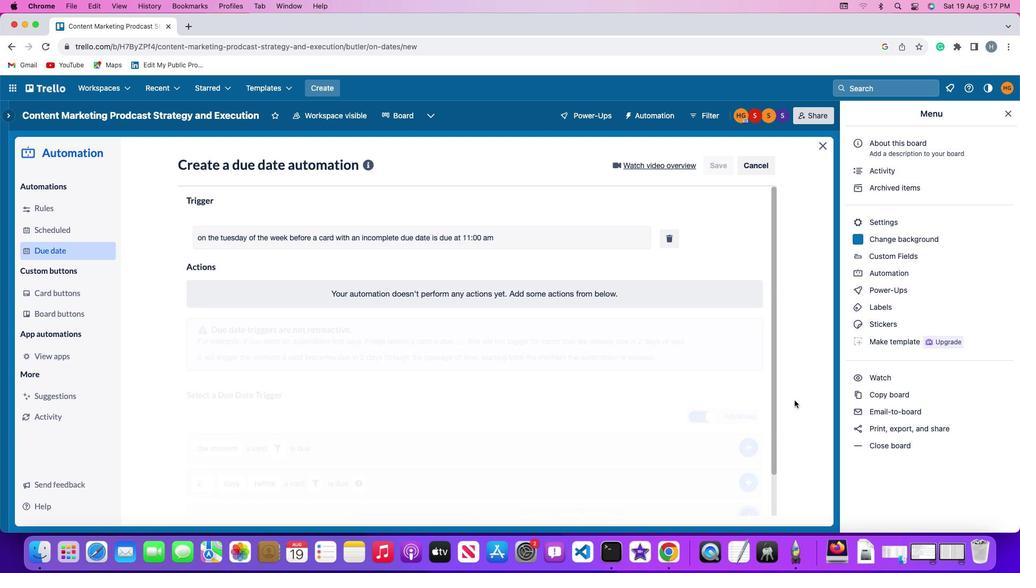 
